 Task: Look for products in the category "Joint Care Supplements" from Solgar only.
Action: Mouse moved to (247, 127)
Screenshot: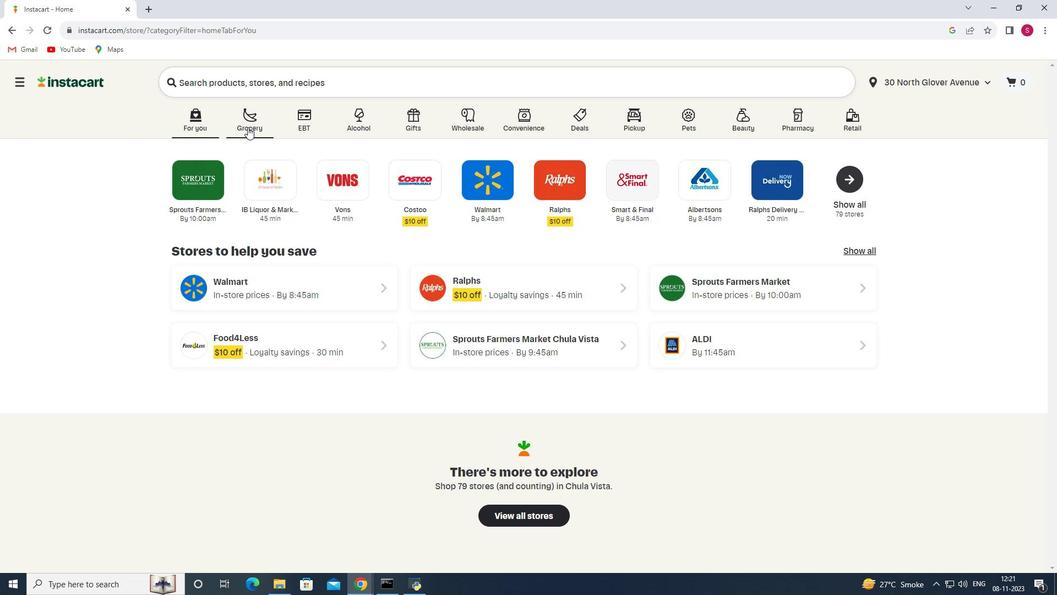 
Action: Mouse pressed left at (247, 127)
Screenshot: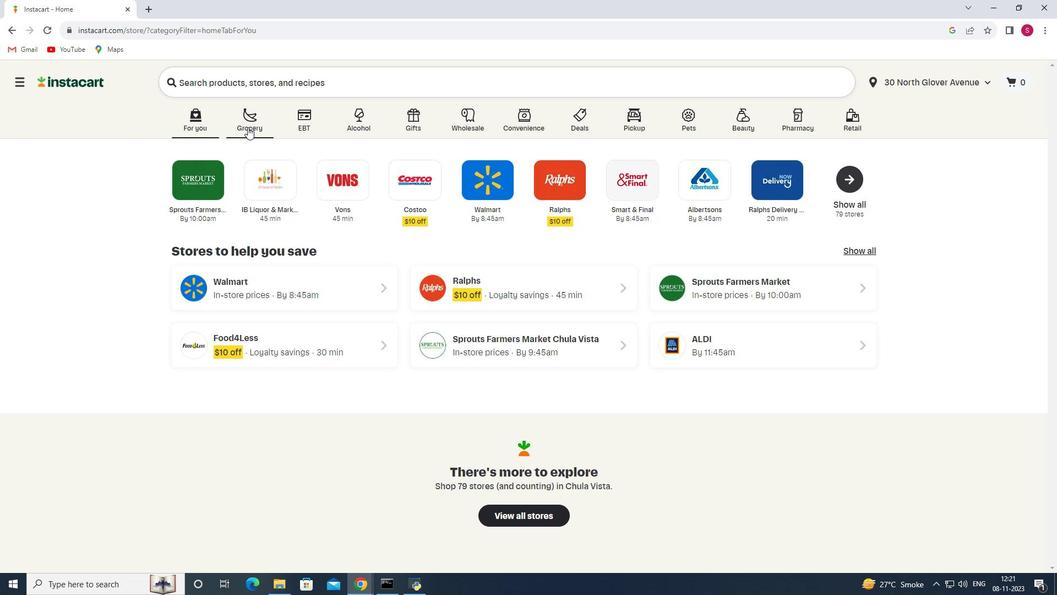 
Action: Mouse moved to (261, 320)
Screenshot: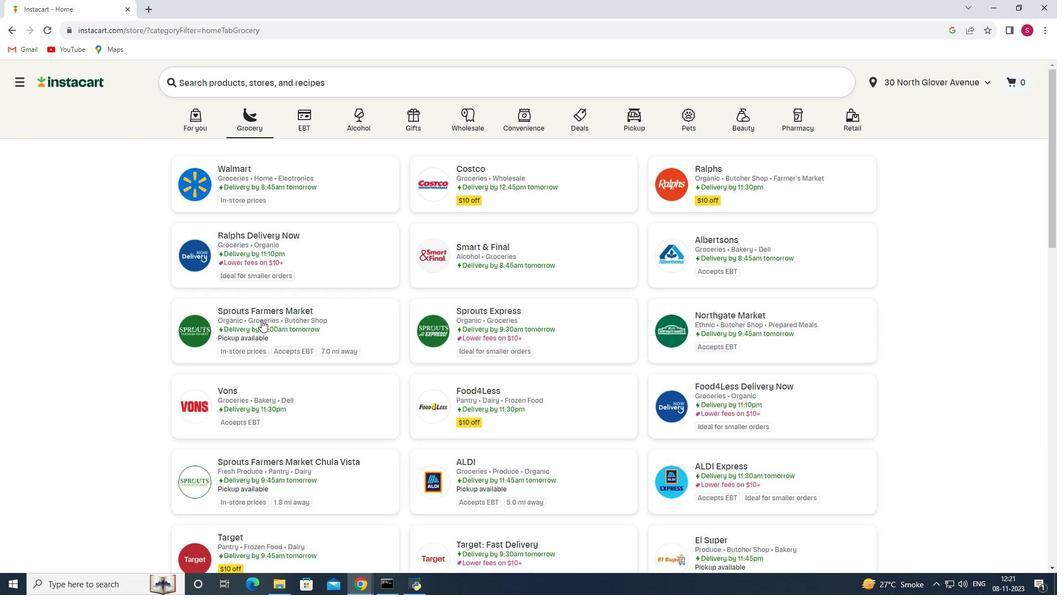 
Action: Mouse pressed left at (261, 320)
Screenshot: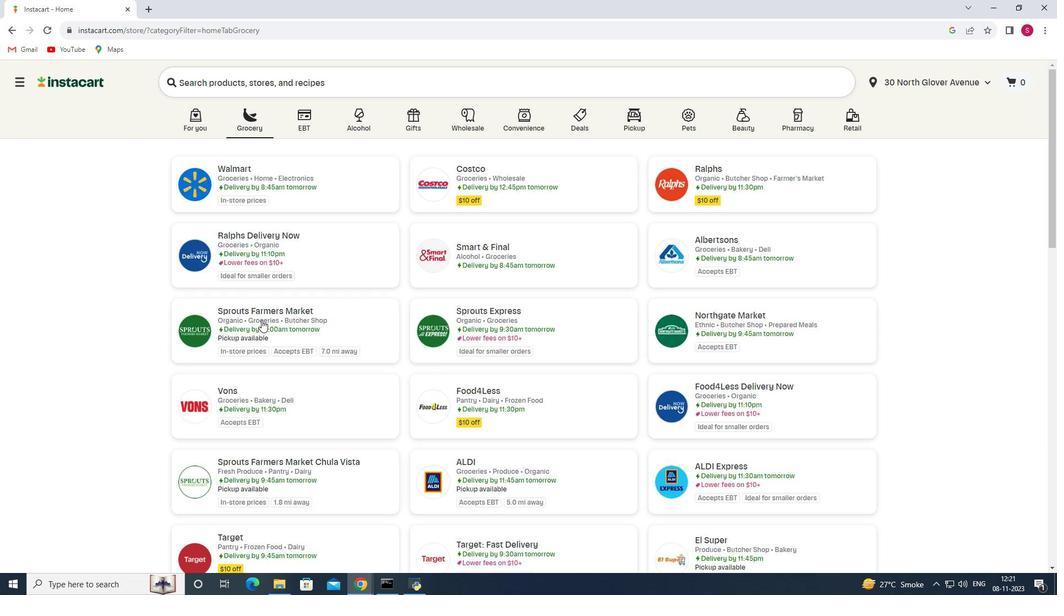 
Action: Mouse moved to (97, 336)
Screenshot: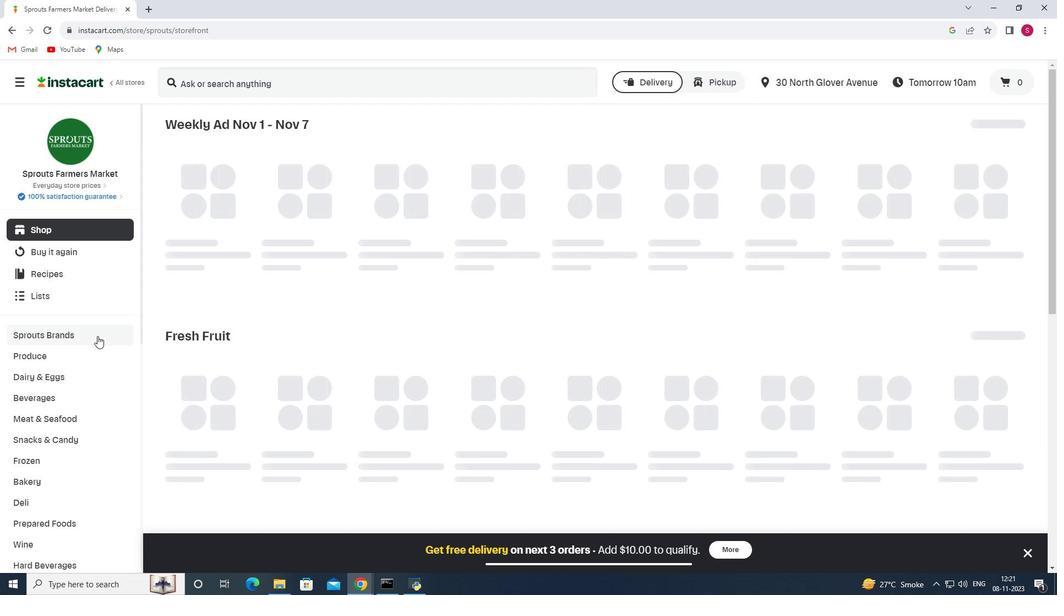 
Action: Mouse scrolled (97, 335) with delta (0, 0)
Screenshot: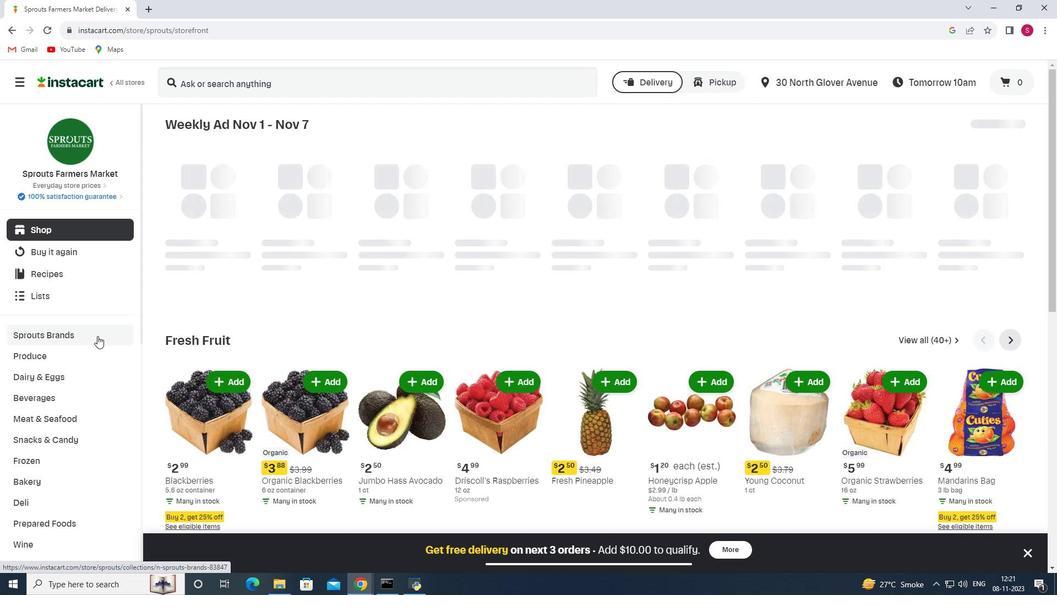 
Action: Mouse scrolled (97, 335) with delta (0, 0)
Screenshot: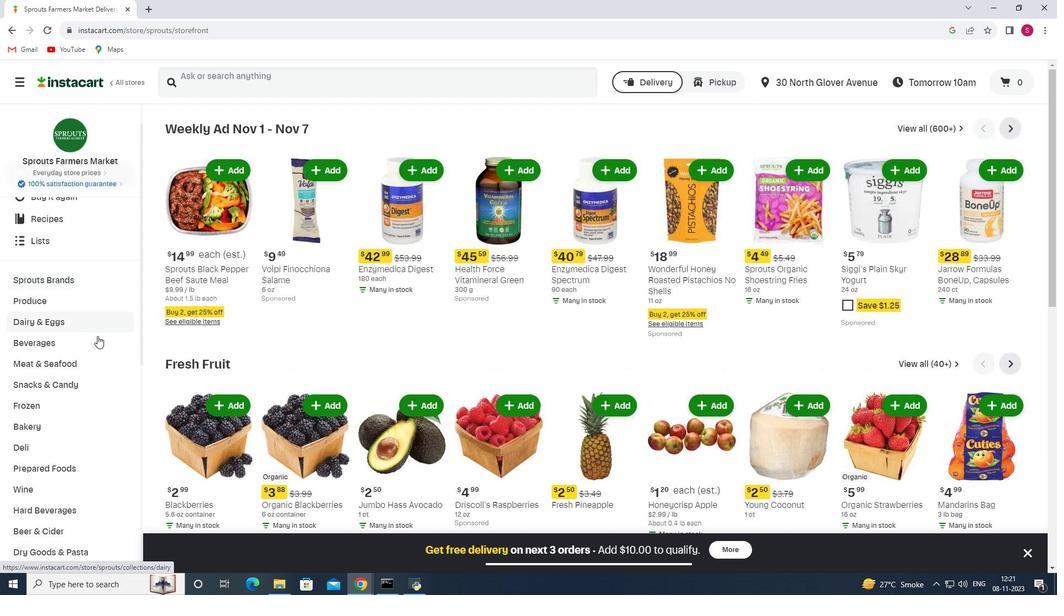 
Action: Mouse scrolled (97, 335) with delta (0, 0)
Screenshot: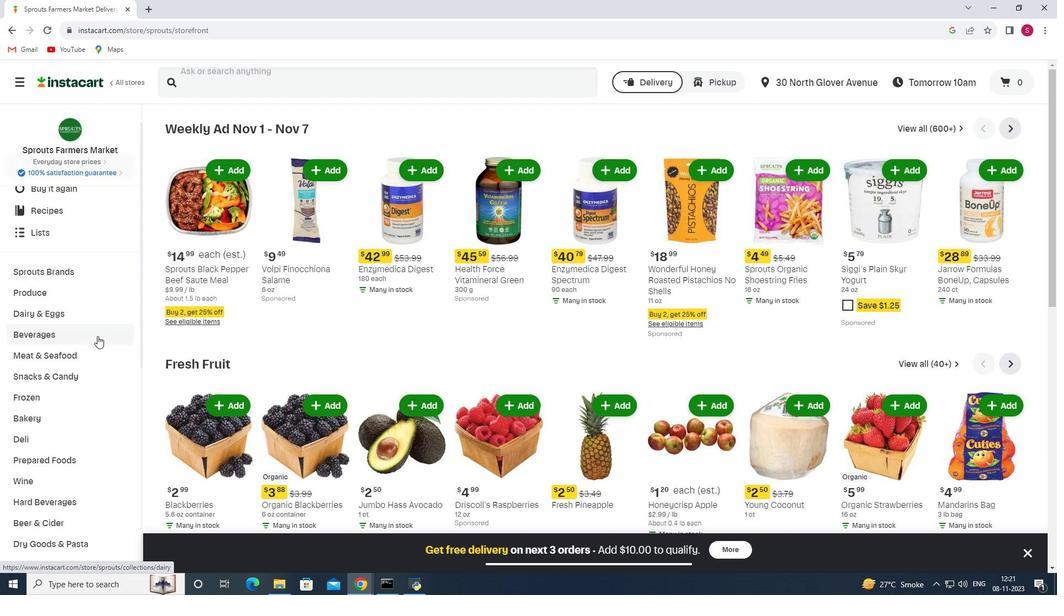 
Action: Mouse scrolled (97, 335) with delta (0, 0)
Screenshot: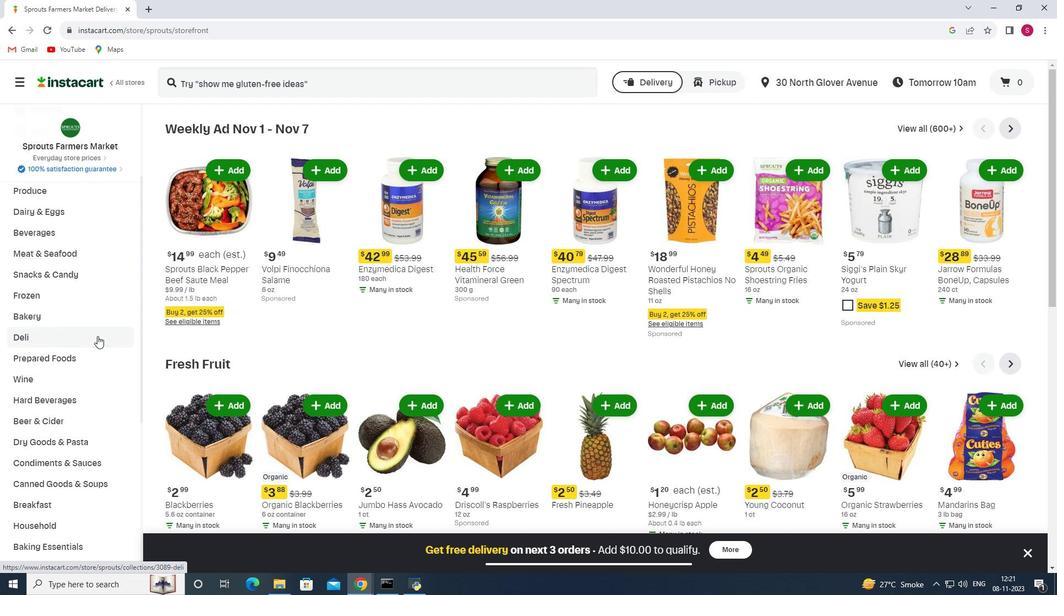
Action: Mouse scrolled (97, 335) with delta (0, 0)
Screenshot: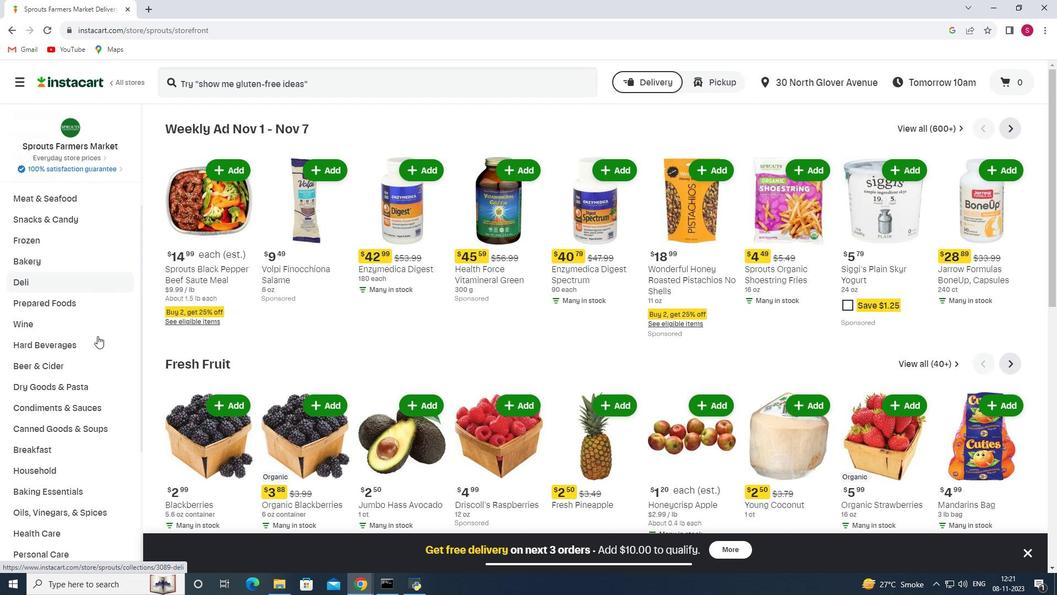 
Action: Mouse scrolled (97, 335) with delta (0, 0)
Screenshot: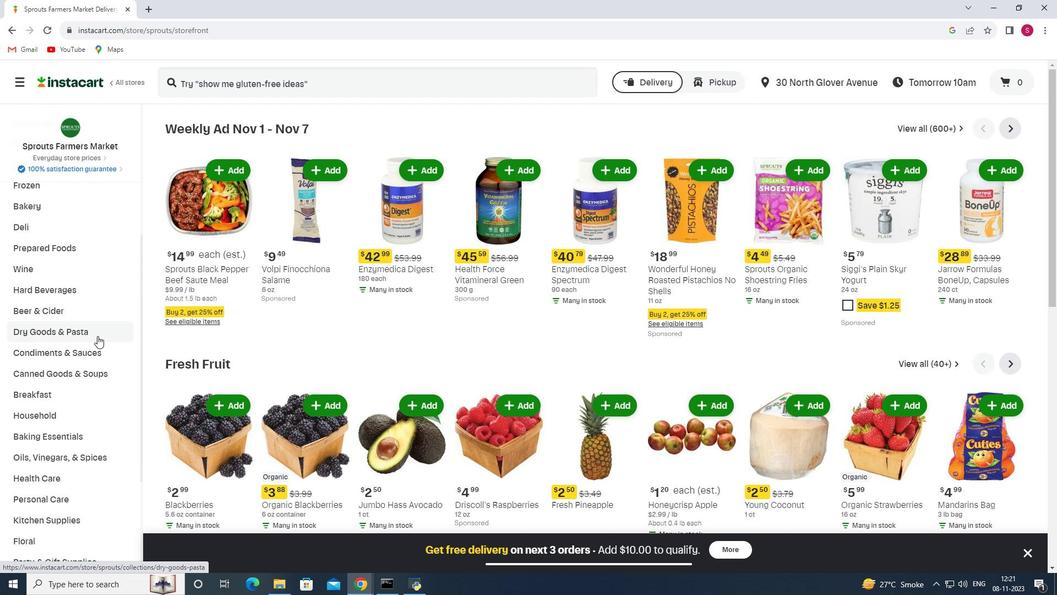 
Action: Mouse scrolled (97, 335) with delta (0, 0)
Screenshot: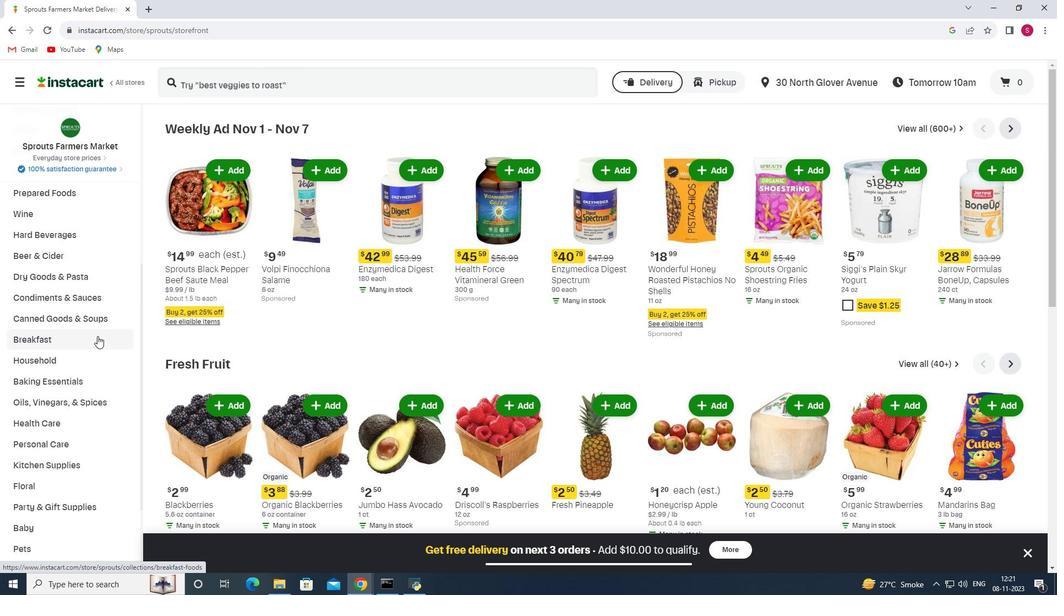 
Action: Mouse scrolled (97, 335) with delta (0, 0)
Screenshot: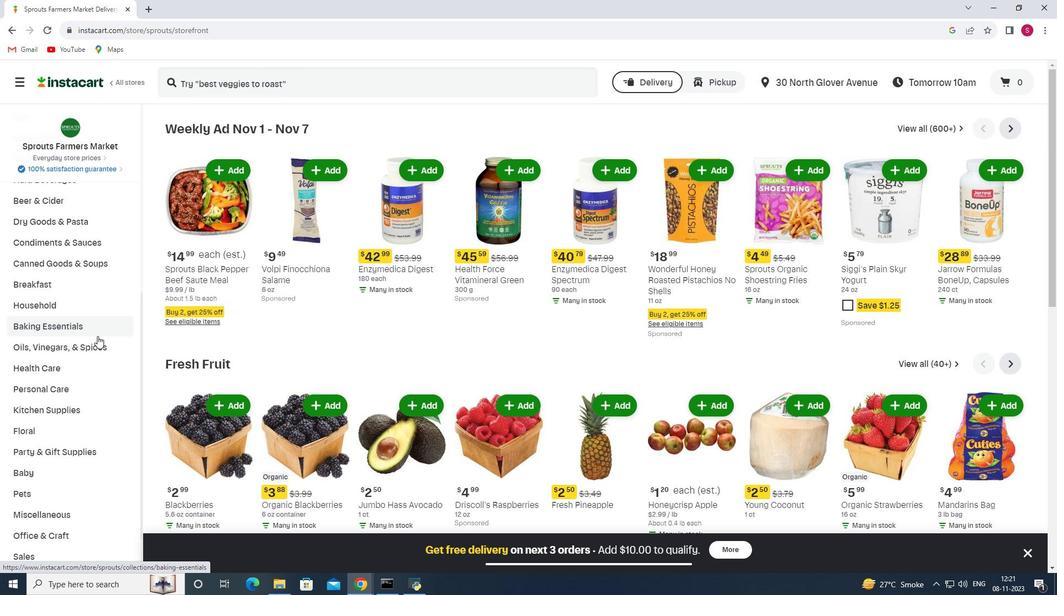 
Action: Mouse moved to (85, 322)
Screenshot: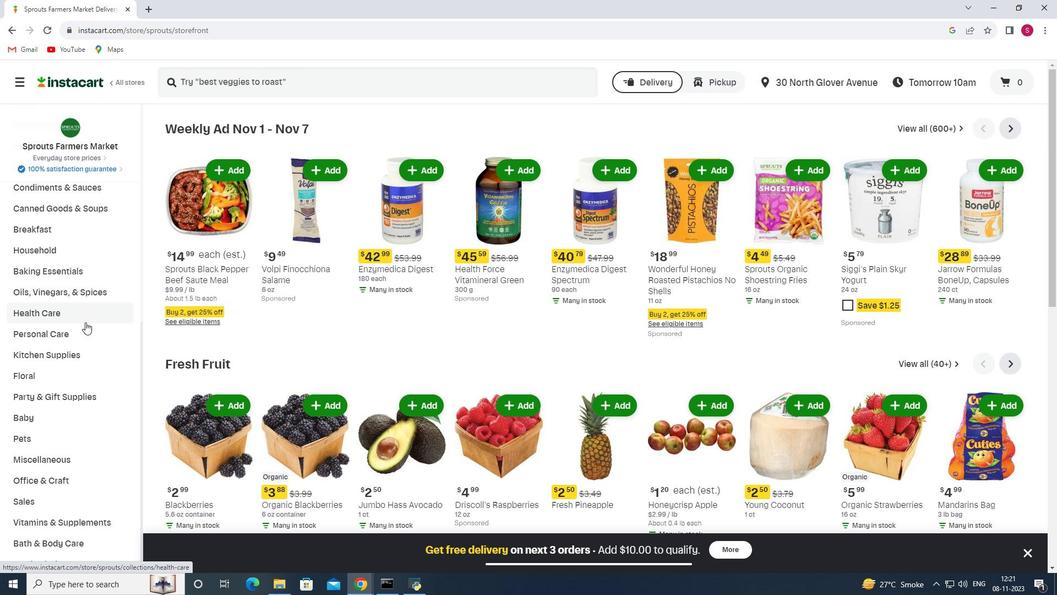 
Action: Mouse pressed left at (85, 322)
Screenshot: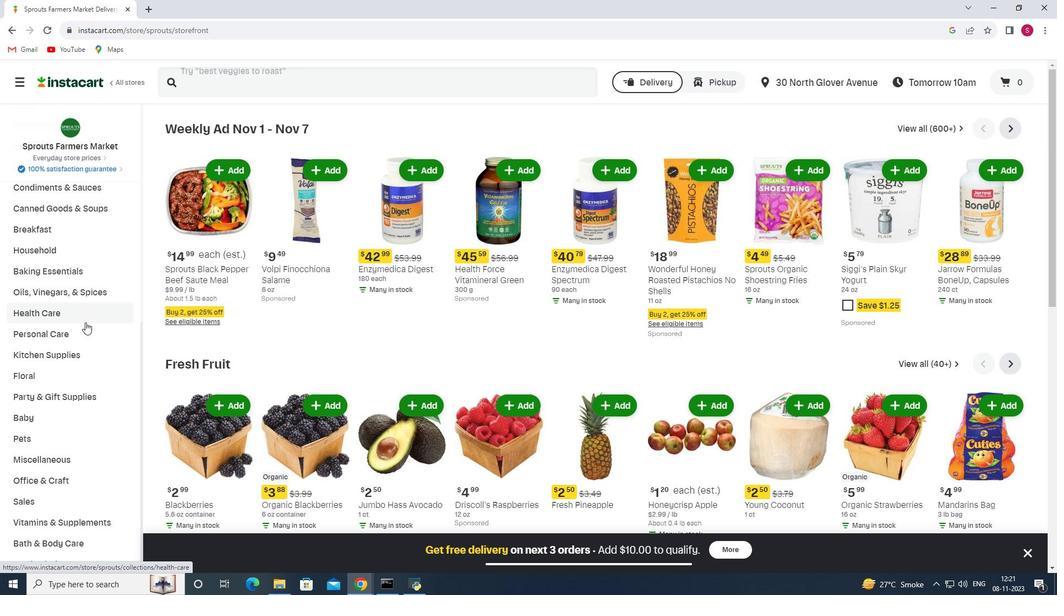 
Action: Mouse moved to (371, 158)
Screenshot: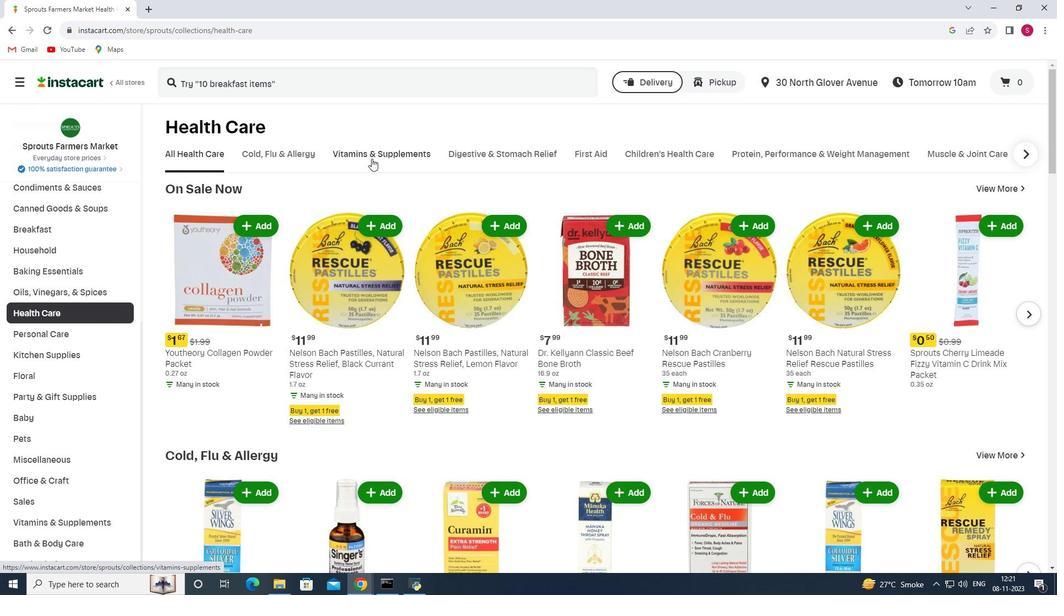 
Action: Mouse pressed left at (371, 158)
Screenshot: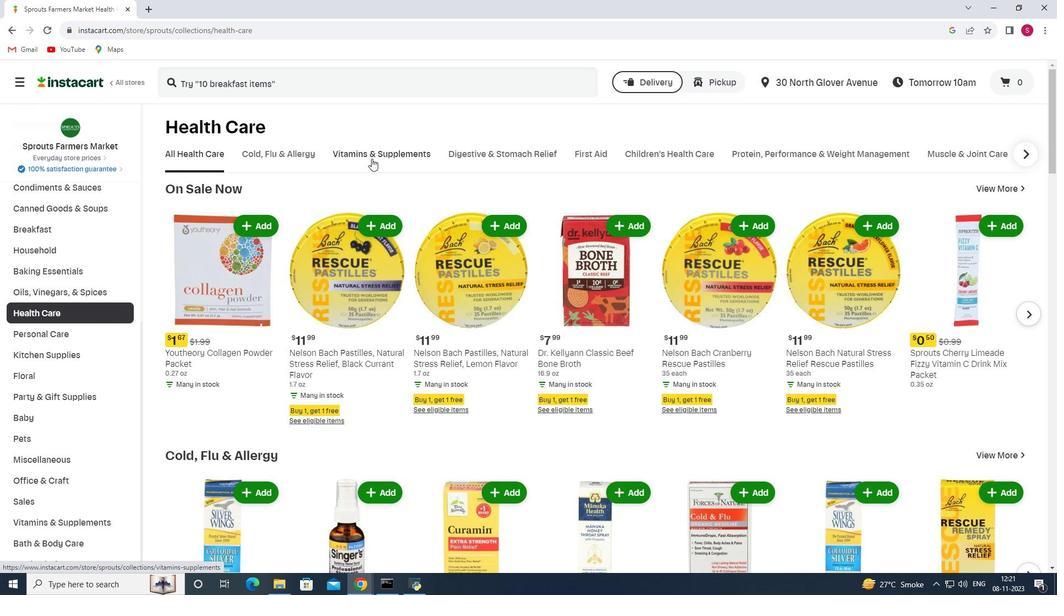 
Action: Mouse moved to (1033, 197)
Screenshot: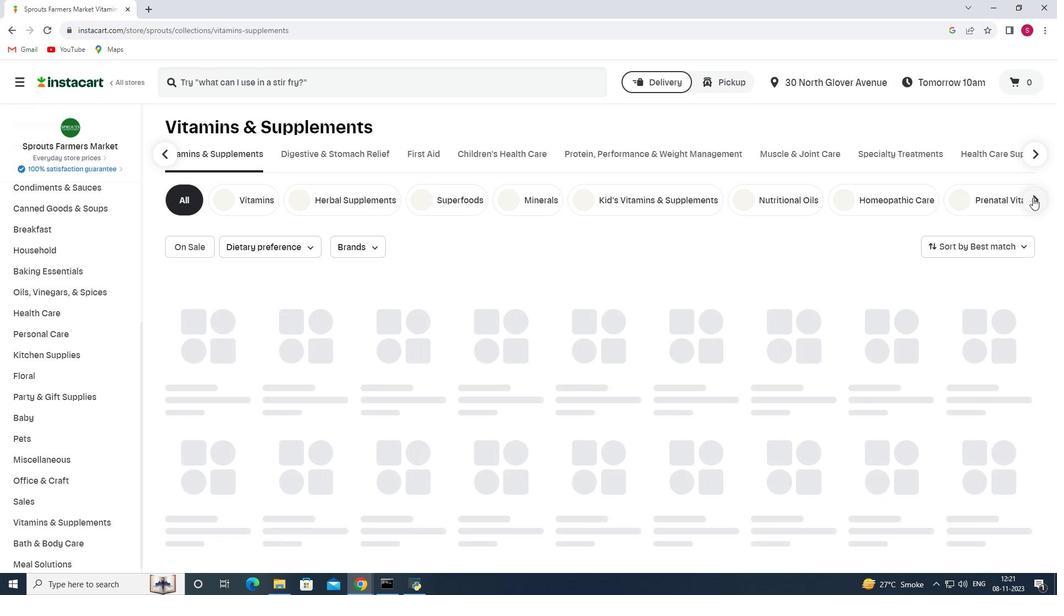 
Action: Mouse pressed left at (1033, 197)
Screenshot: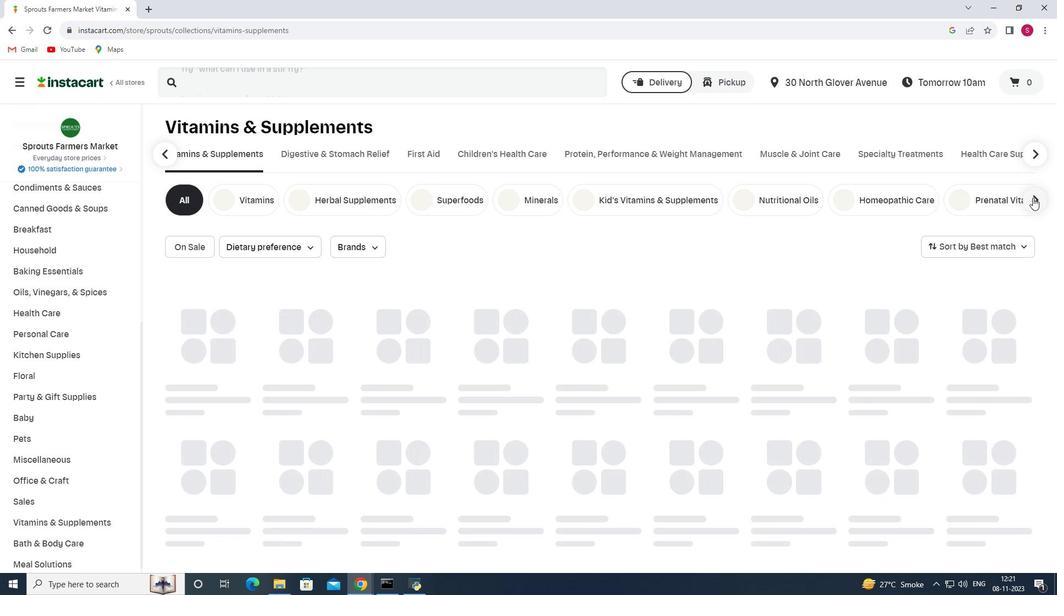 
Action: Mouse moved to (815, 205)
Screenshot: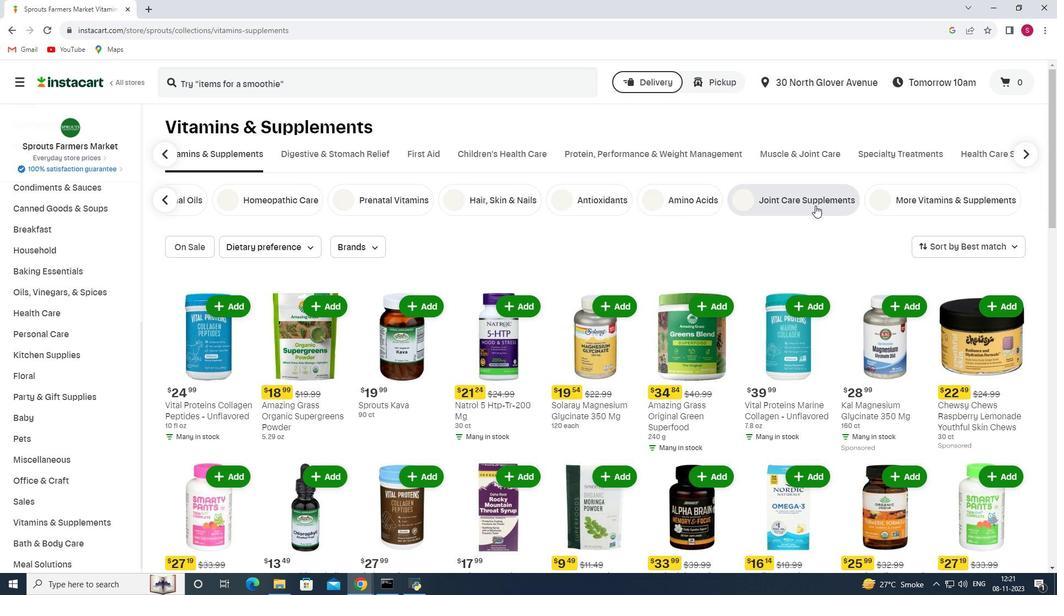 
Action: Mouse pressed left at (815, 205)
Screenshot: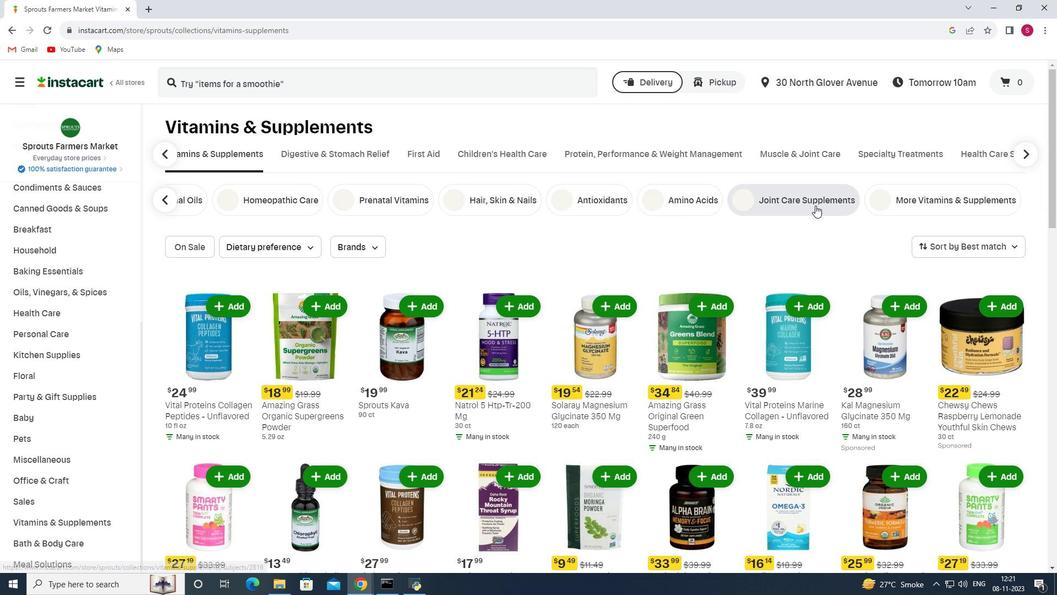 
Action: Mouse moved to (266, 249)
Screenshot: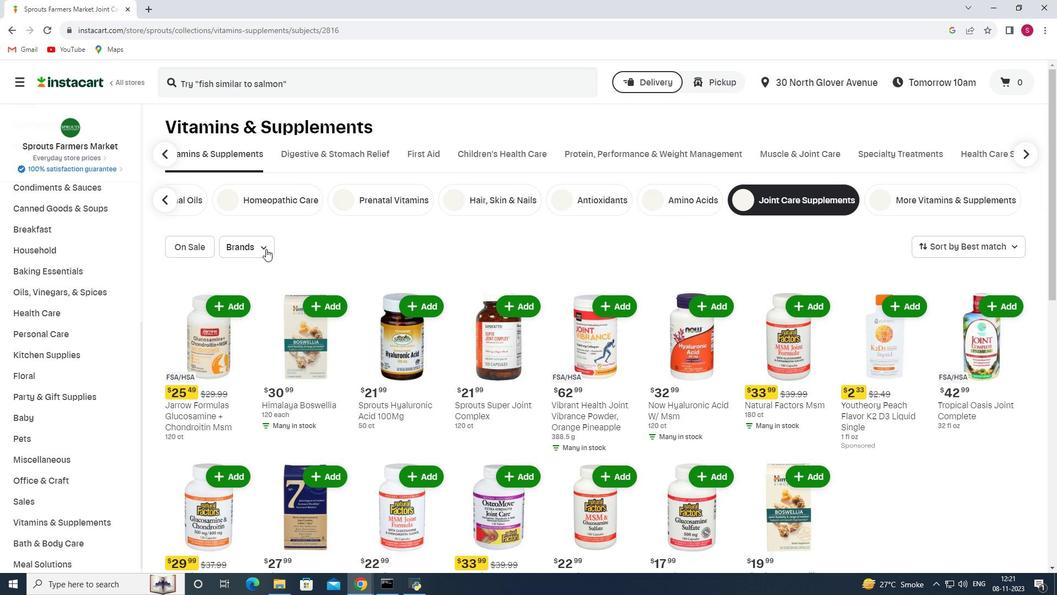 
Action: Mouse pressed left at (266, 249)
Screenshot: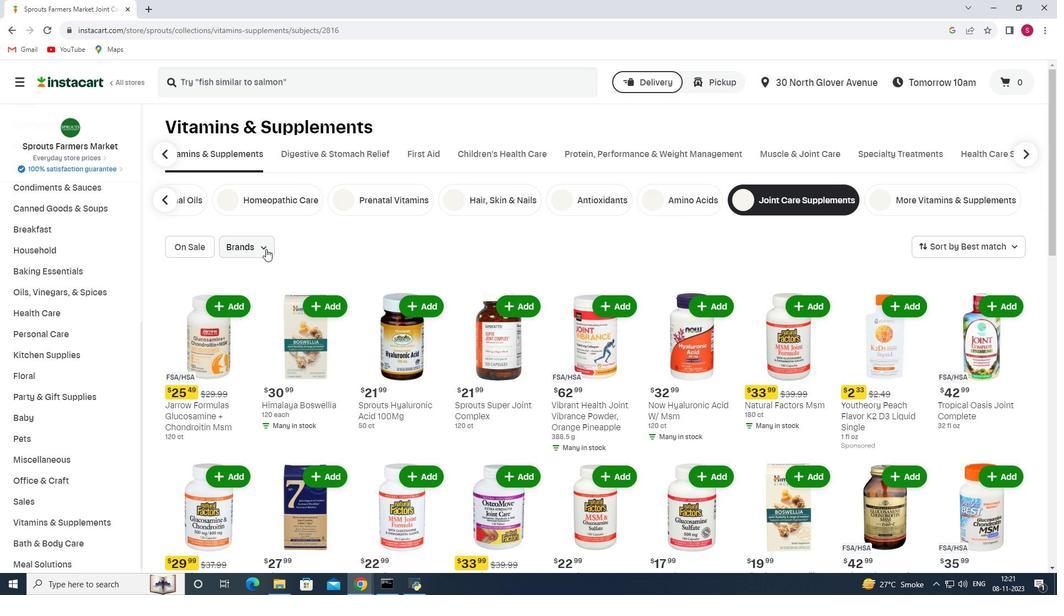 
Action: Mouse moved to (234, 312)
Screenshot: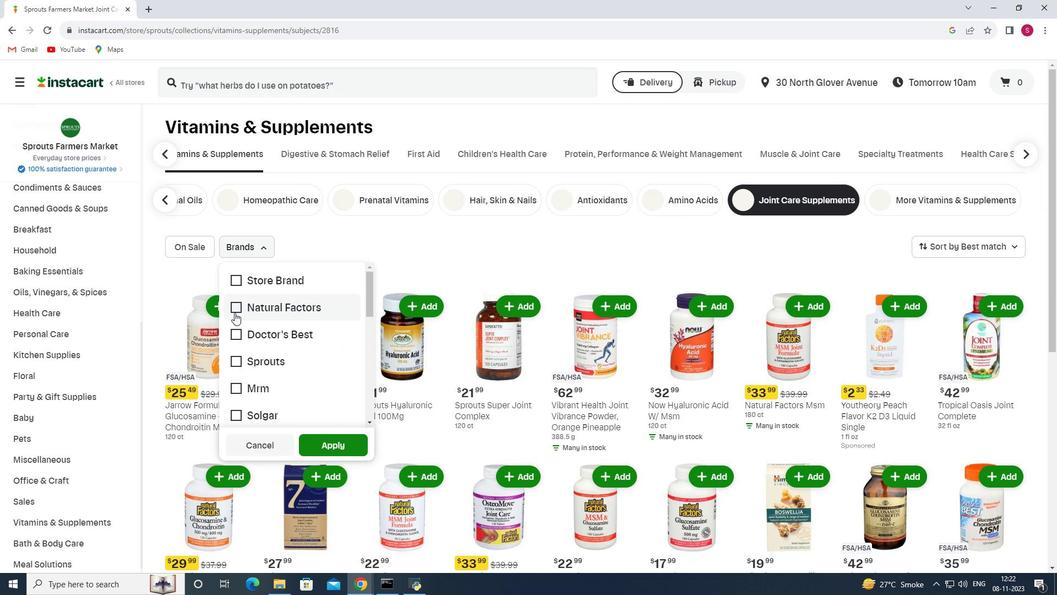 
Action: Mouse scrolled (234, 312) with delta (0, 0)
Screenshot: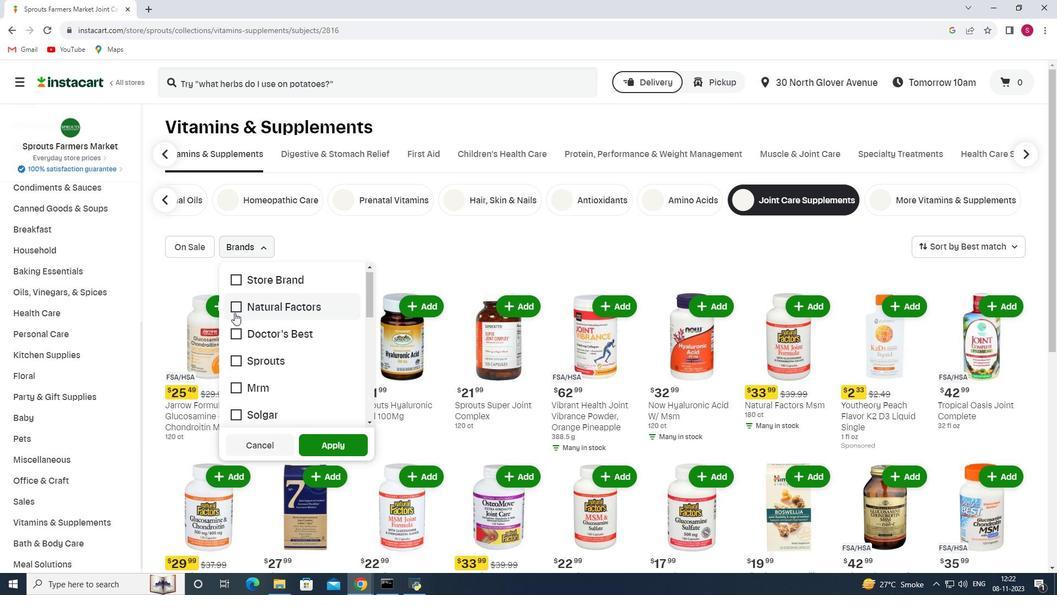 
Action: Mouse scrolled (234, 312) with delta (0, 0)
Screenshot: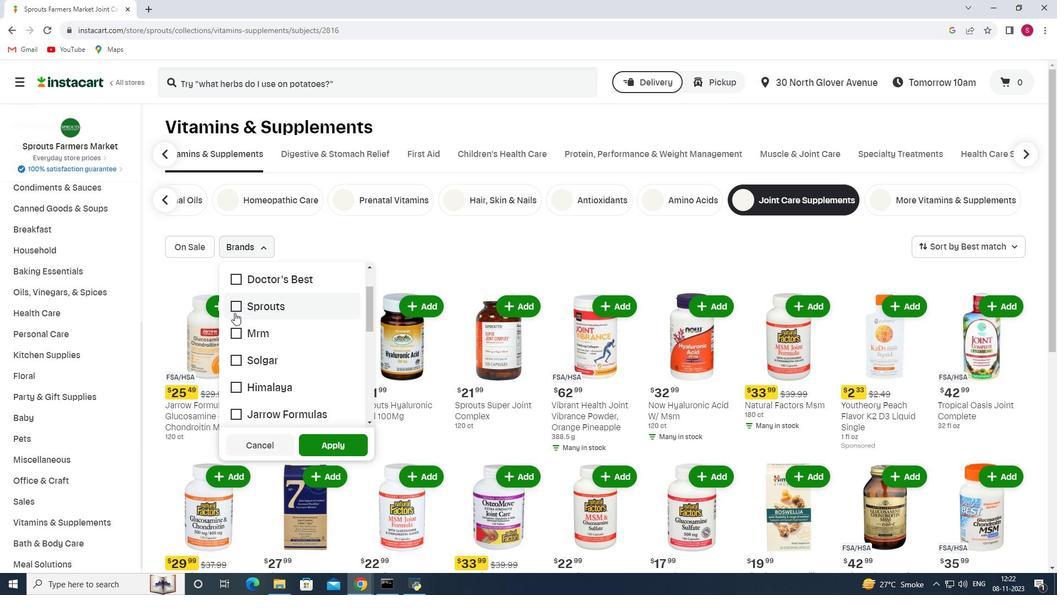 
Action: Mouse moved to (237, 306)
Screenshot: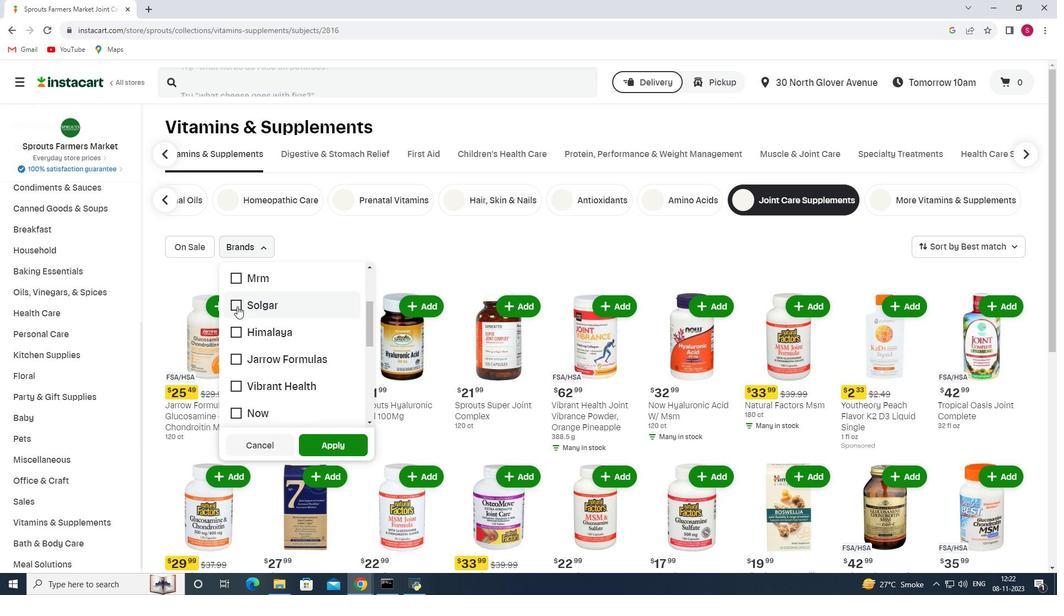 
Action: Mouse pressed left at (237, 306)
Screenshot: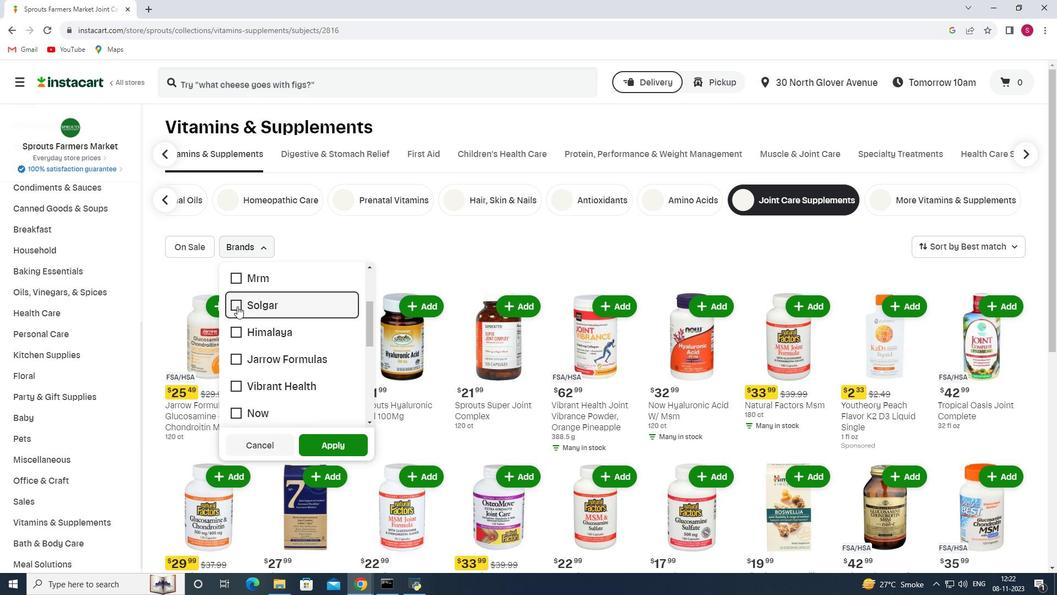 
Action: Mouse moved to (335, 444)
Screenshot: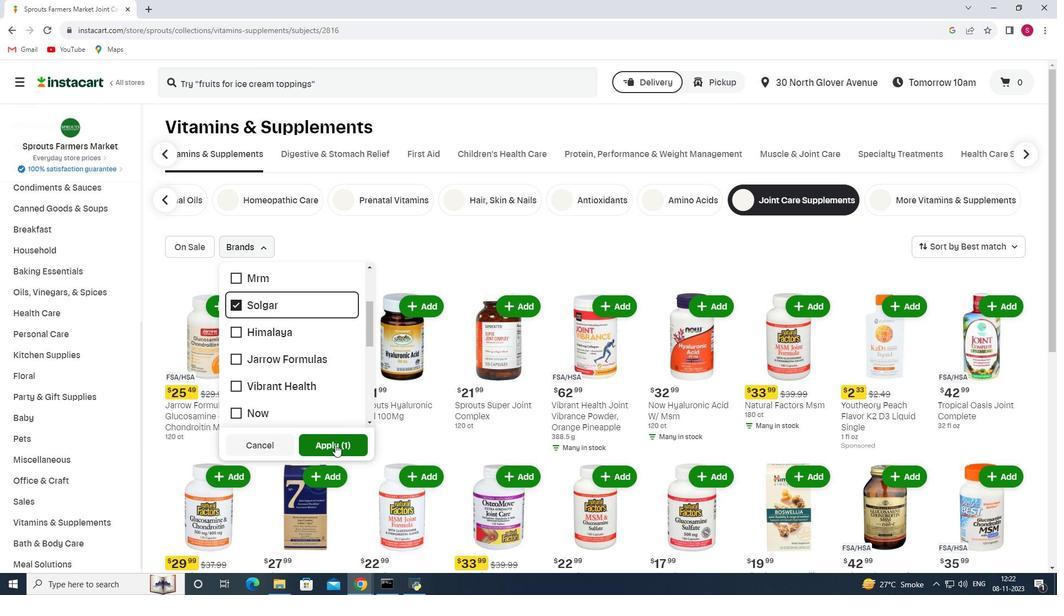 
Action: Mouse pressed left at (335, 444)
Screenshot: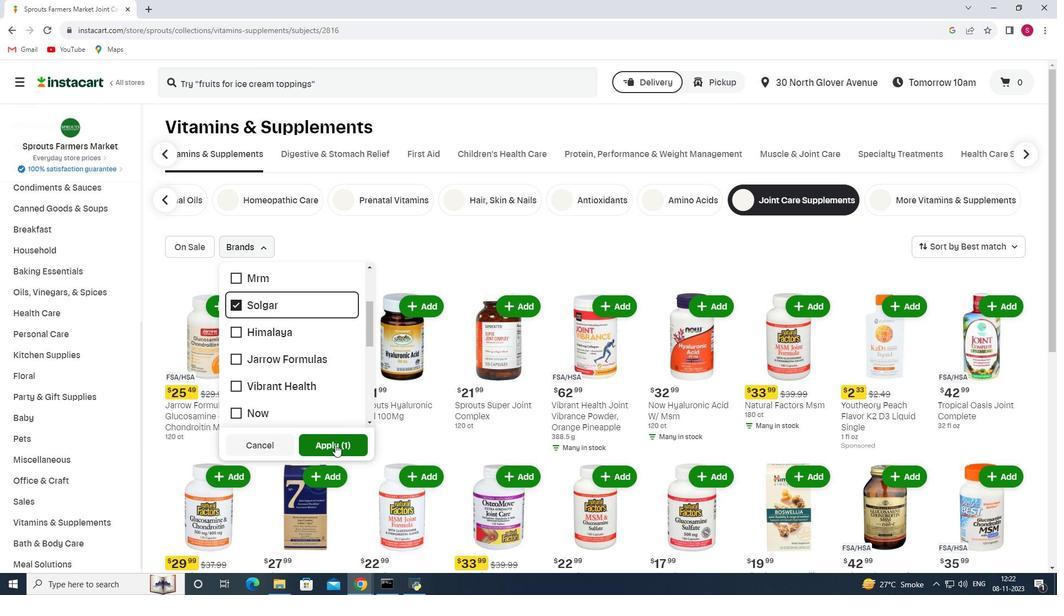 
